 Task: Select a due date automation when advanced on, 2 days before a card is due add fields without custom field "Resume" set to a number greater than 1 and greater than 10 at 11:00 AM.
Action: Mouse moved to (1090, 88)
Screenshot: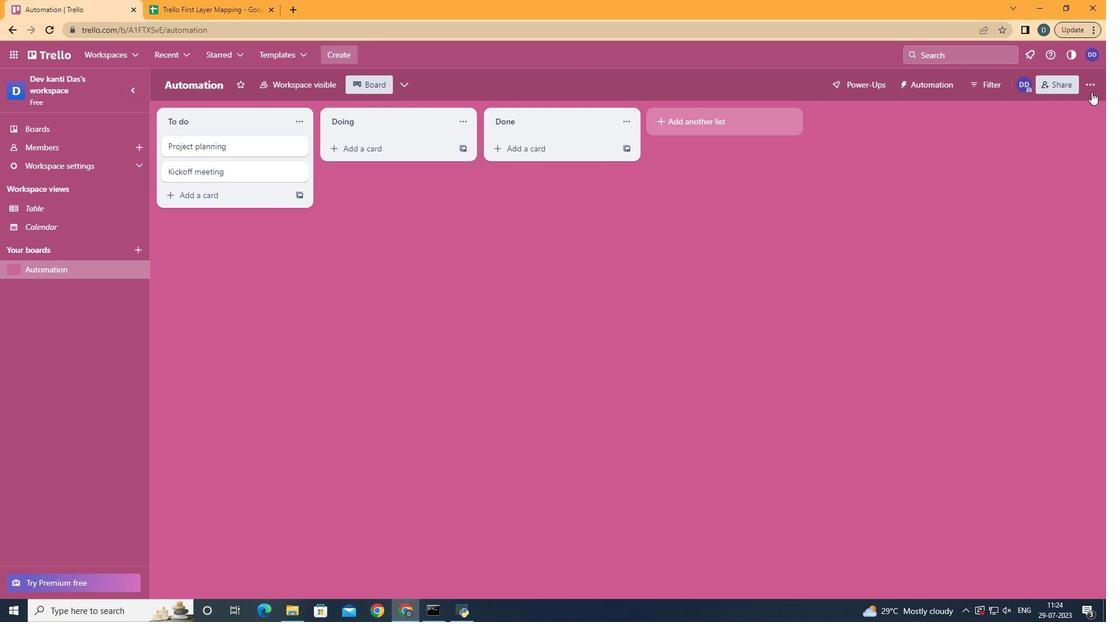 
Action: Mouse pressed left at (1090, 88)
Screenshot: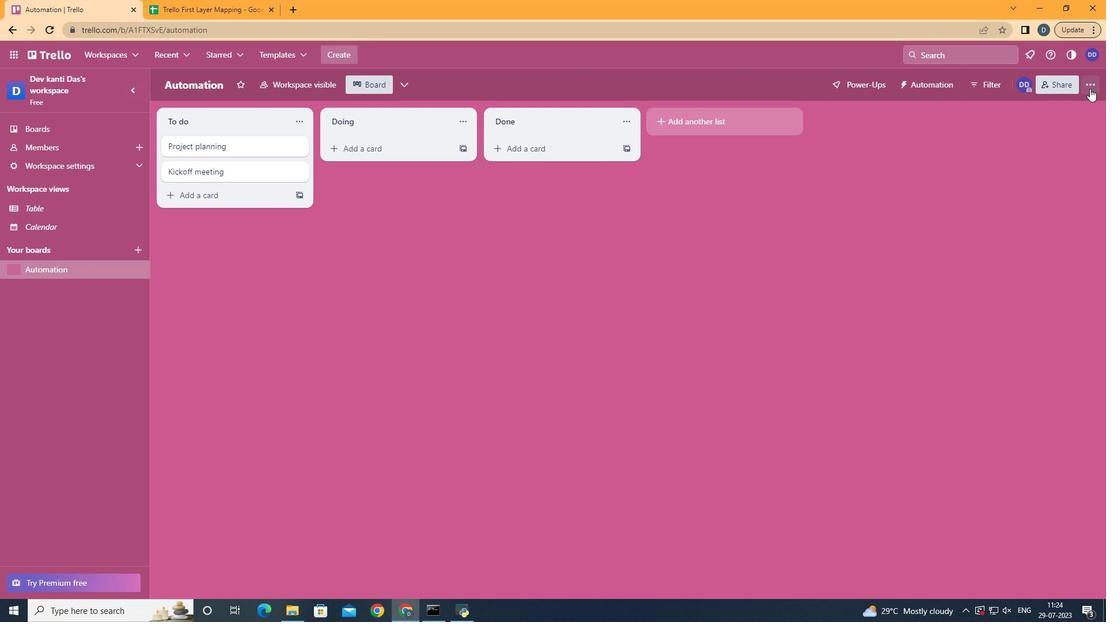 
Action: Mouse moved to (974, 256)
Screenshot: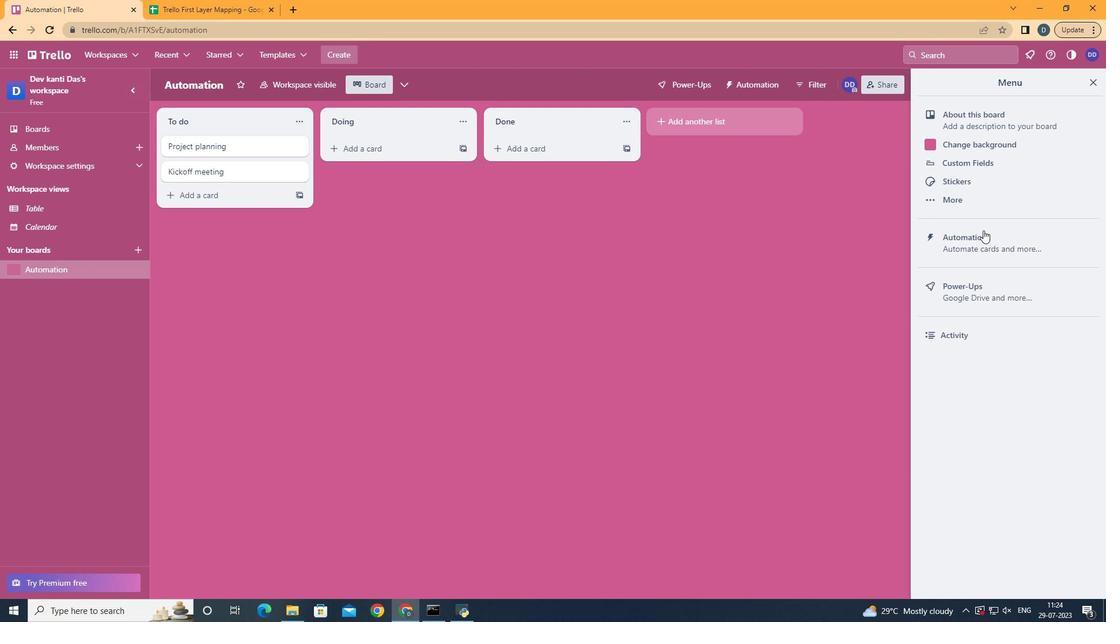 
Action: Mouse pressed left at (974, 256)
Screenshot: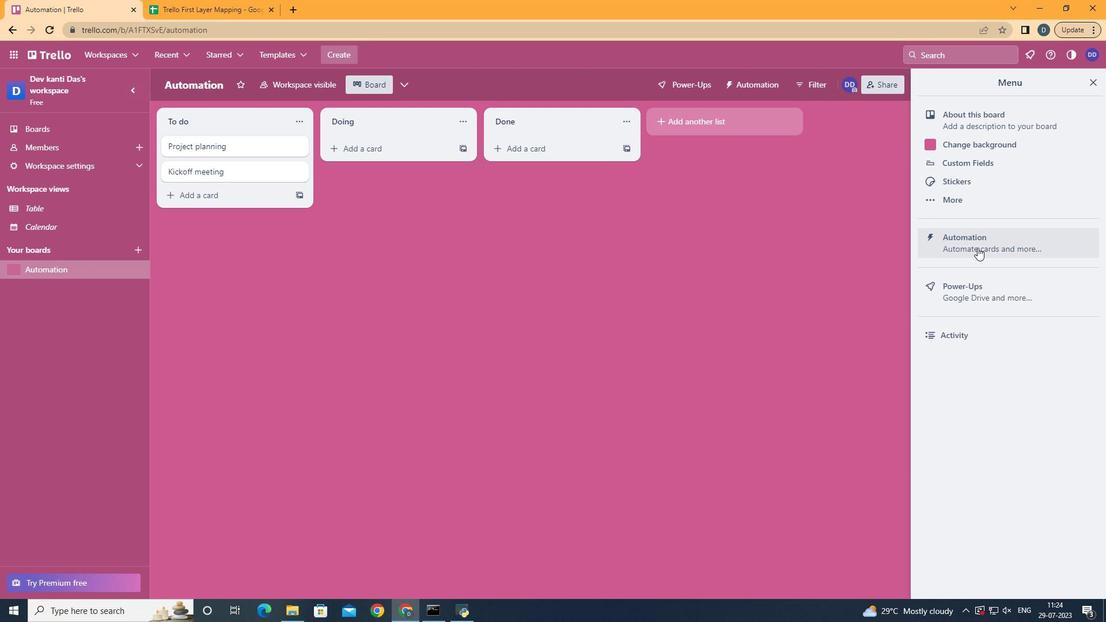 
Action: Mouse moved to (222, 222)
Screenshot: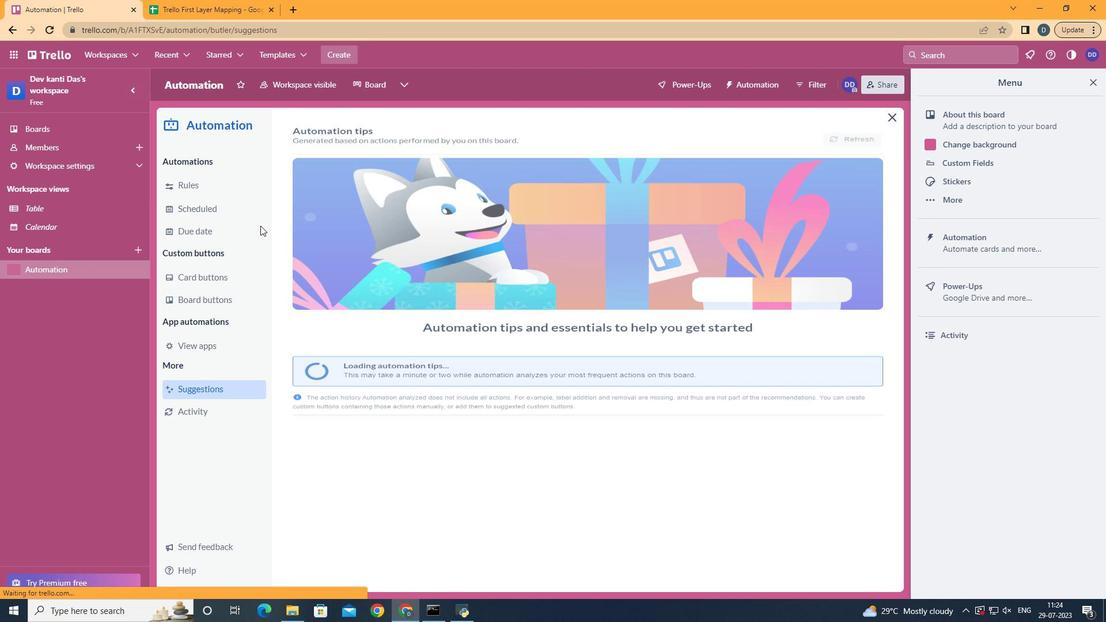 
Action: Mouse pressed left at (222, 222)
Screenshot: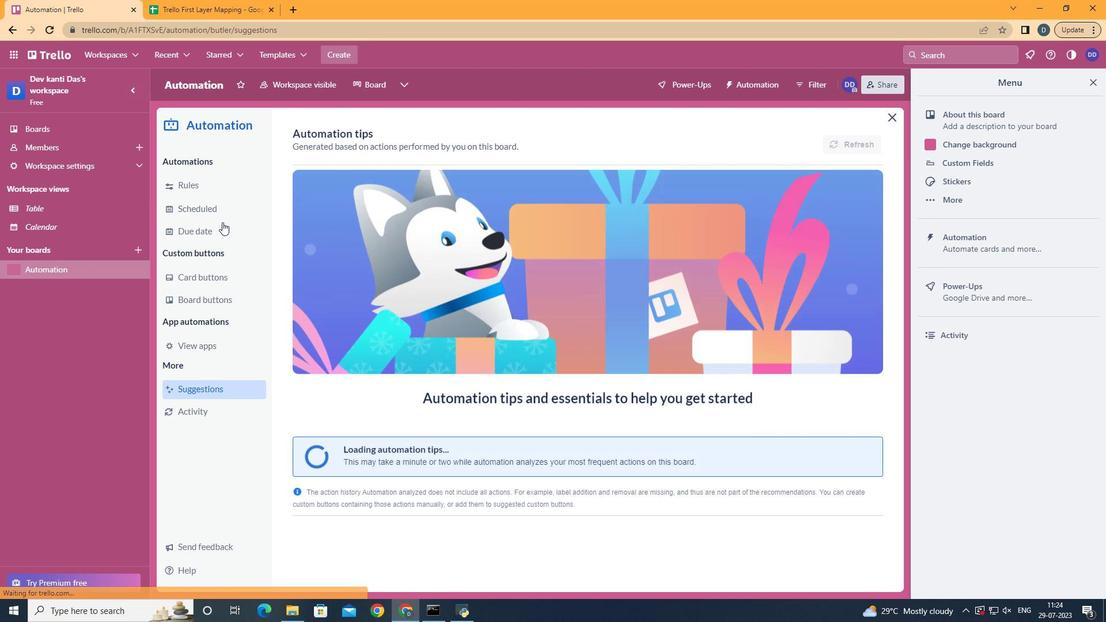 
Action: Mouse moved to (799, 141)
Screenshot: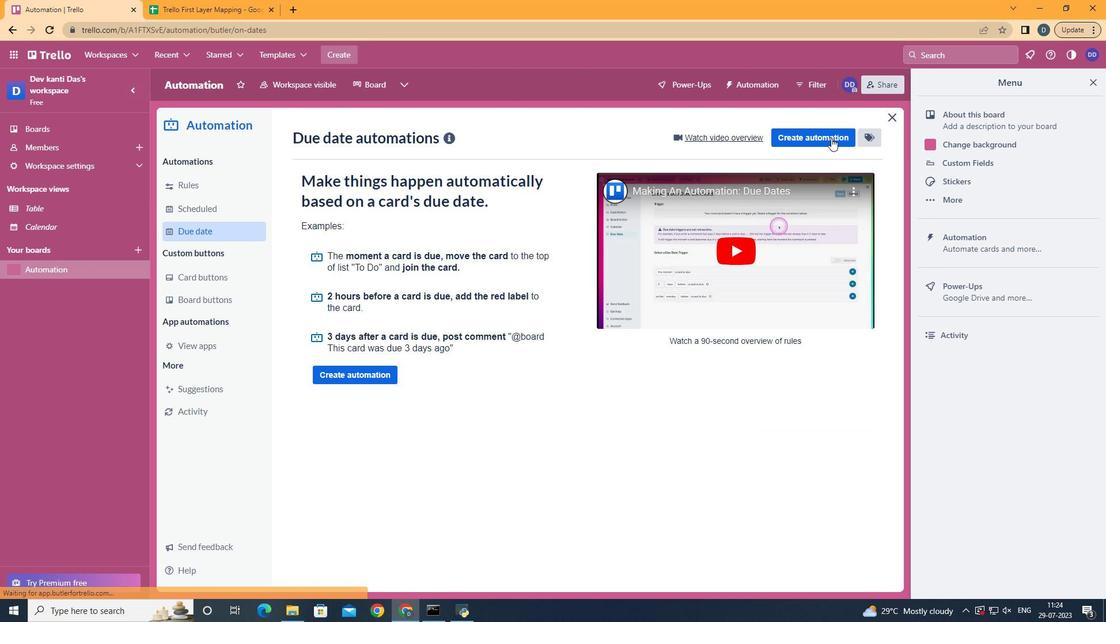 
Action: Mouse pressed left at (799, 141)
Screenshot: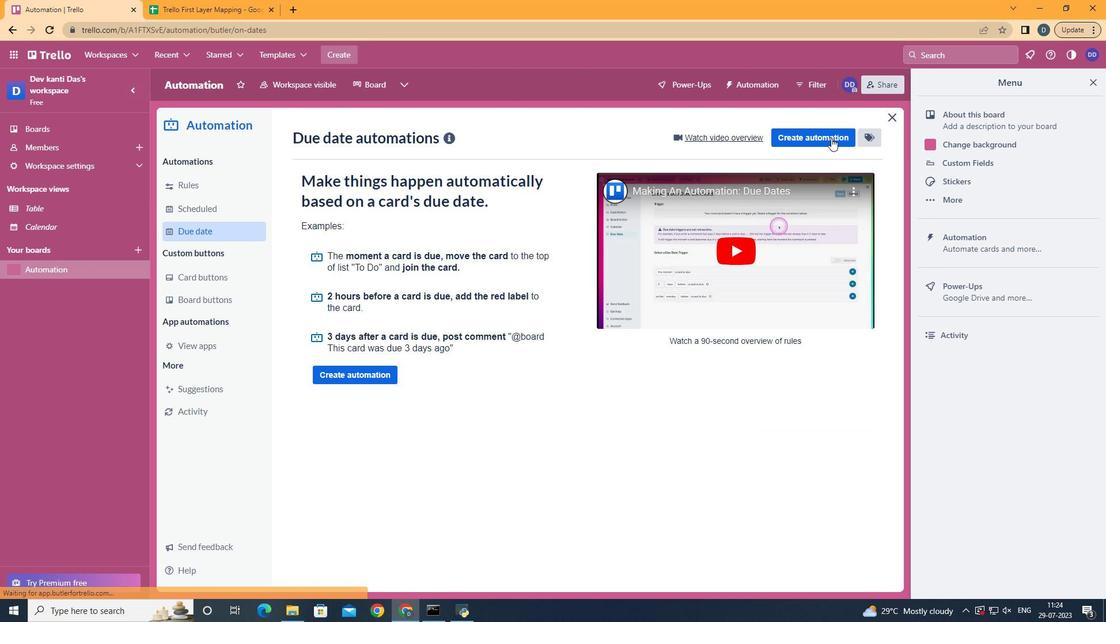 
Action: Mouse moved to (565, 241)
Screenshot: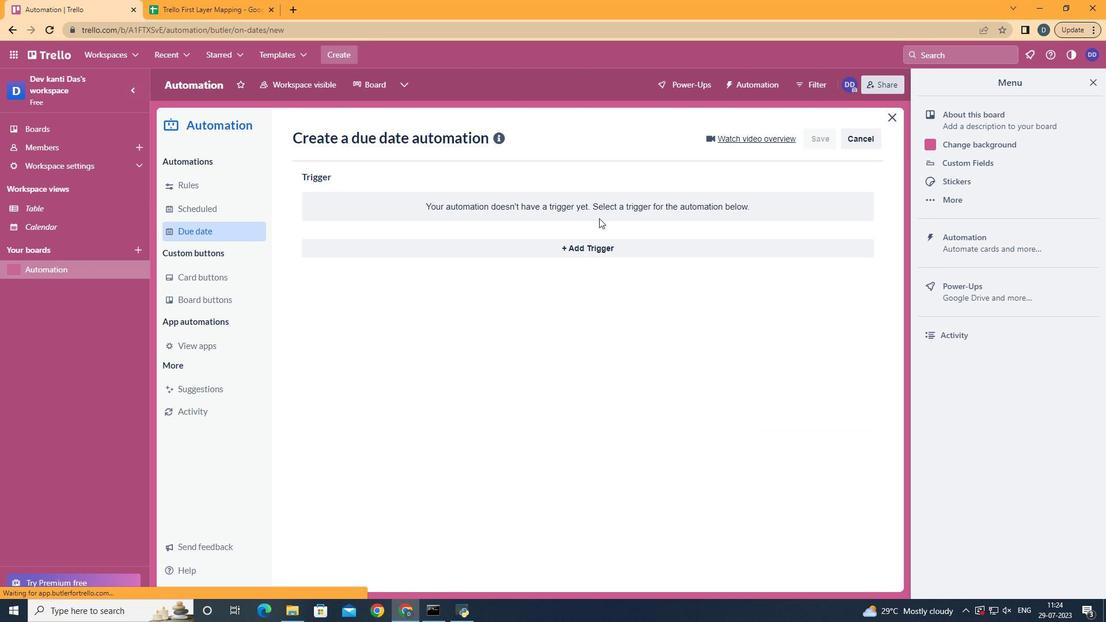 
Action: Mouse pressed left at (565, 241)
Screenshot: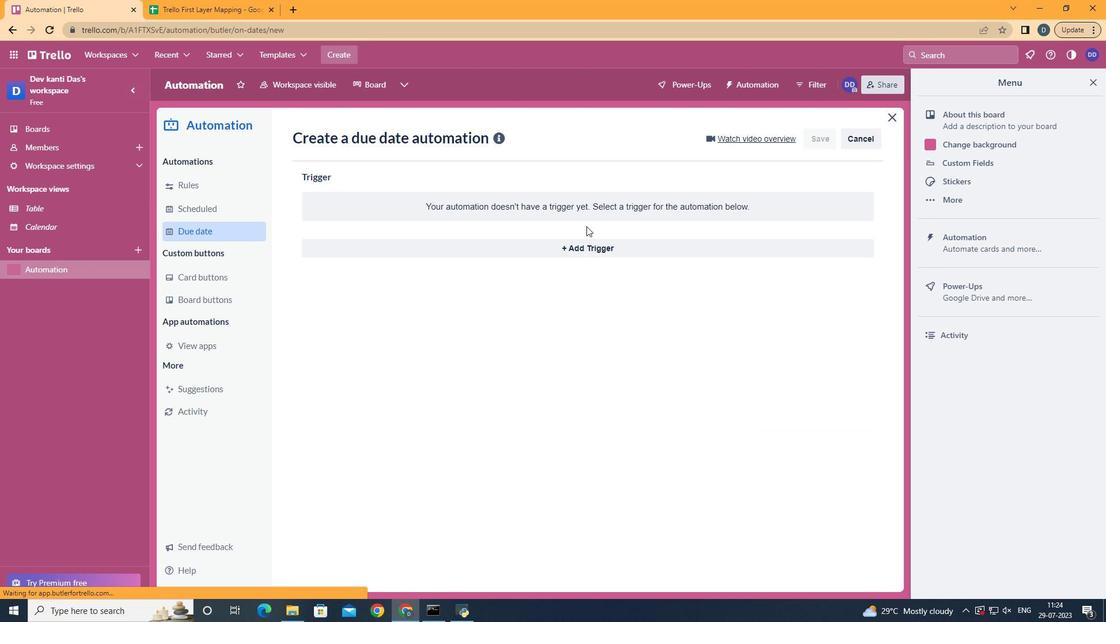 
Action: Mouse moved to (450, 419)
Screenshot: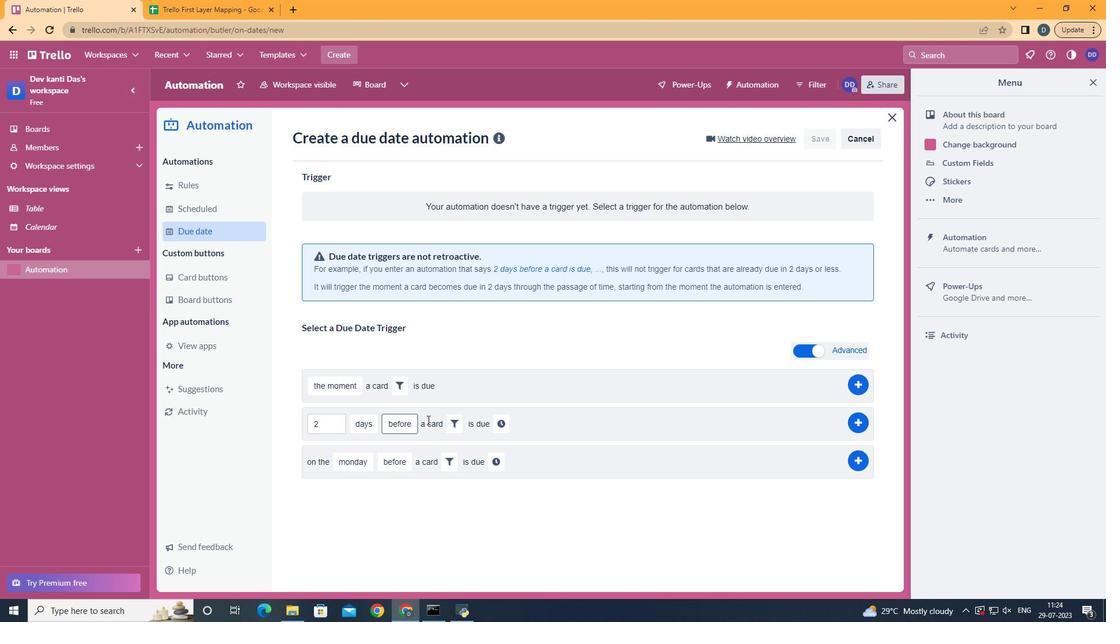 
Action: Mouse pressed left at (450, 419)
Screenshot: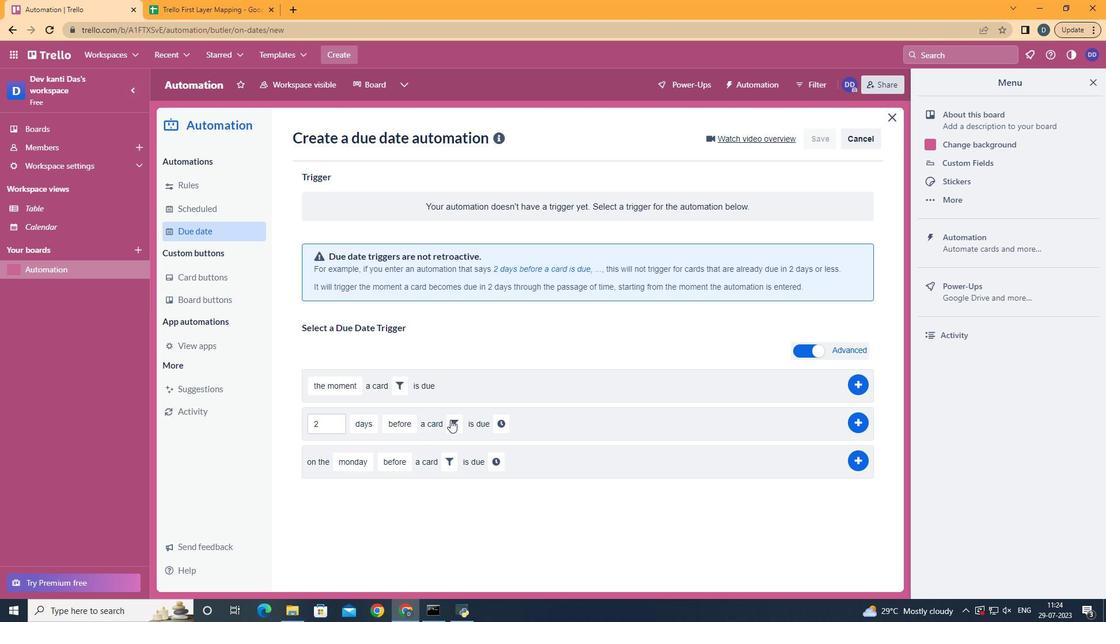 
Action: Mouse moved to (645, 453)
Screenshot: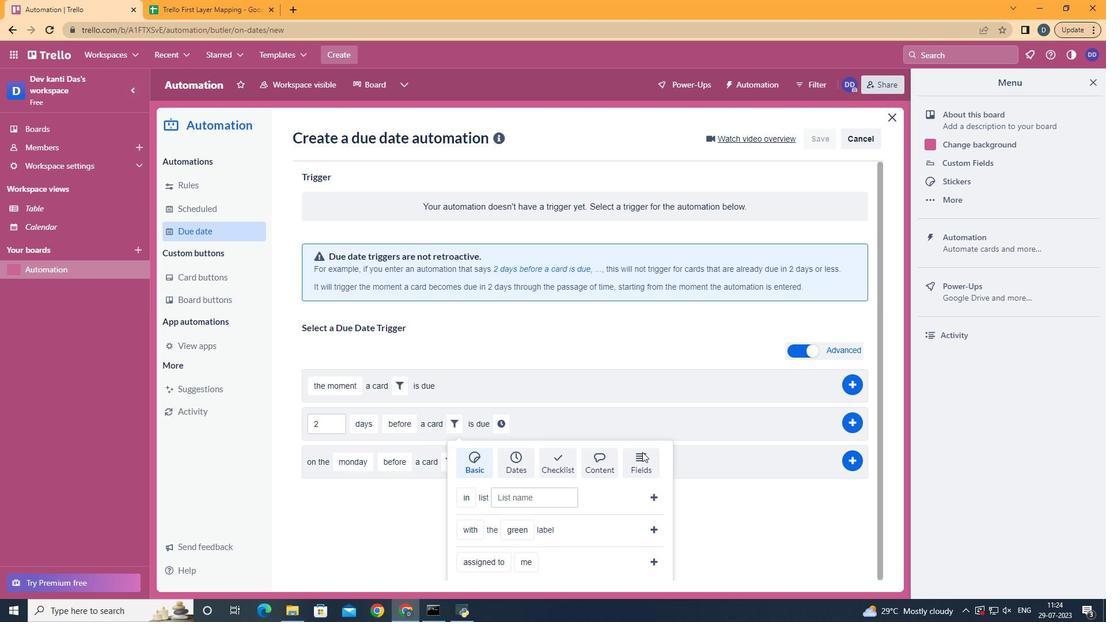 
Action: Mouse pressed left at (645, 453)
Screenshot: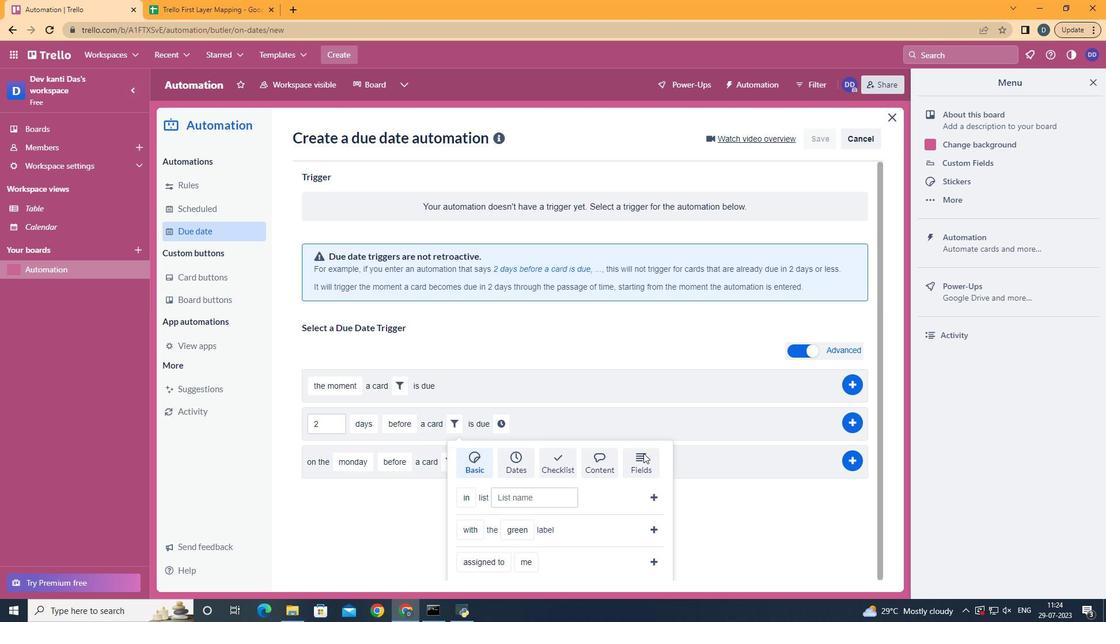 
Action: Mouse scrolled (645, 453) with delta (0, 0)
Screenshot: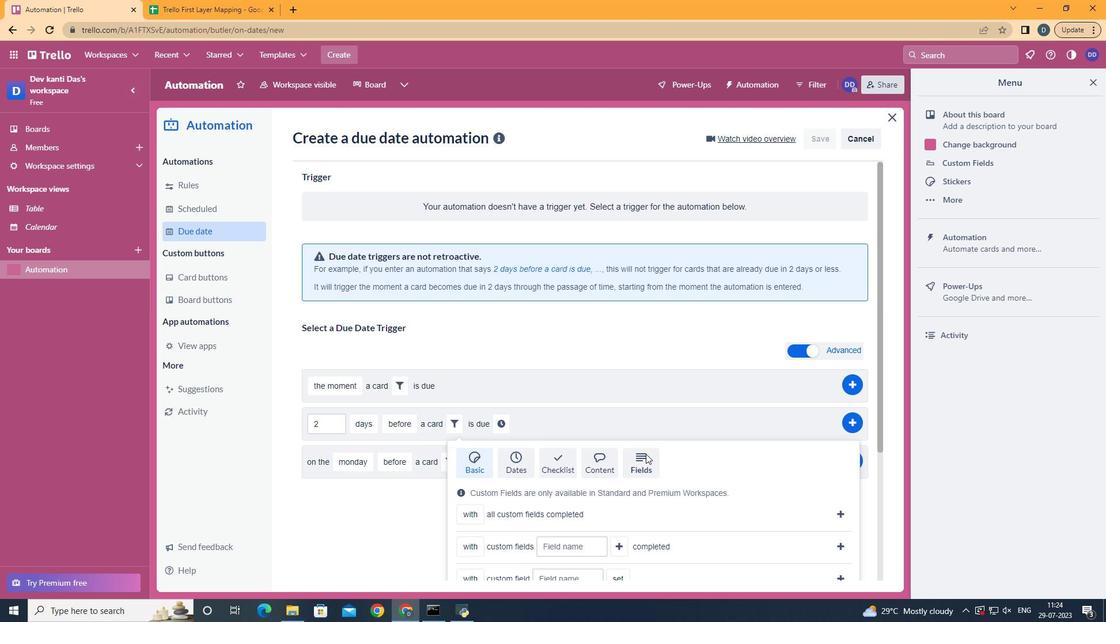 
Action: Mouse scrolled (645, 453) with delta (0, 0)
Screenshot: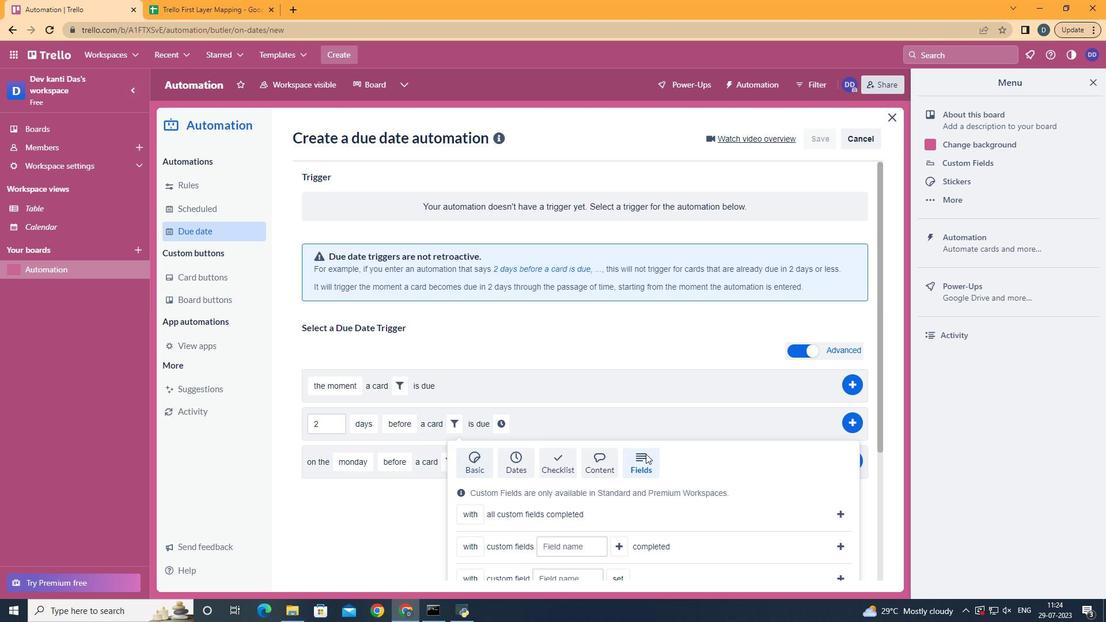 
Action: Mouse scrolled (645, 453) with delta (0, 0)
Screenshot: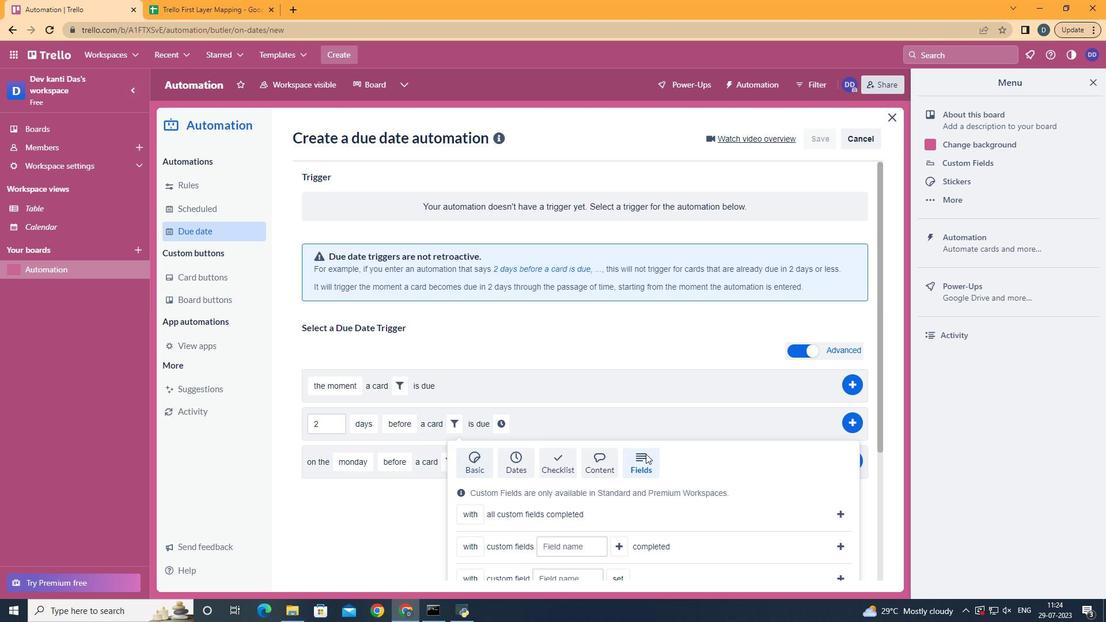 
Action: Mouse scrolled (645, 453) with delta (0, 0)
Screenshot: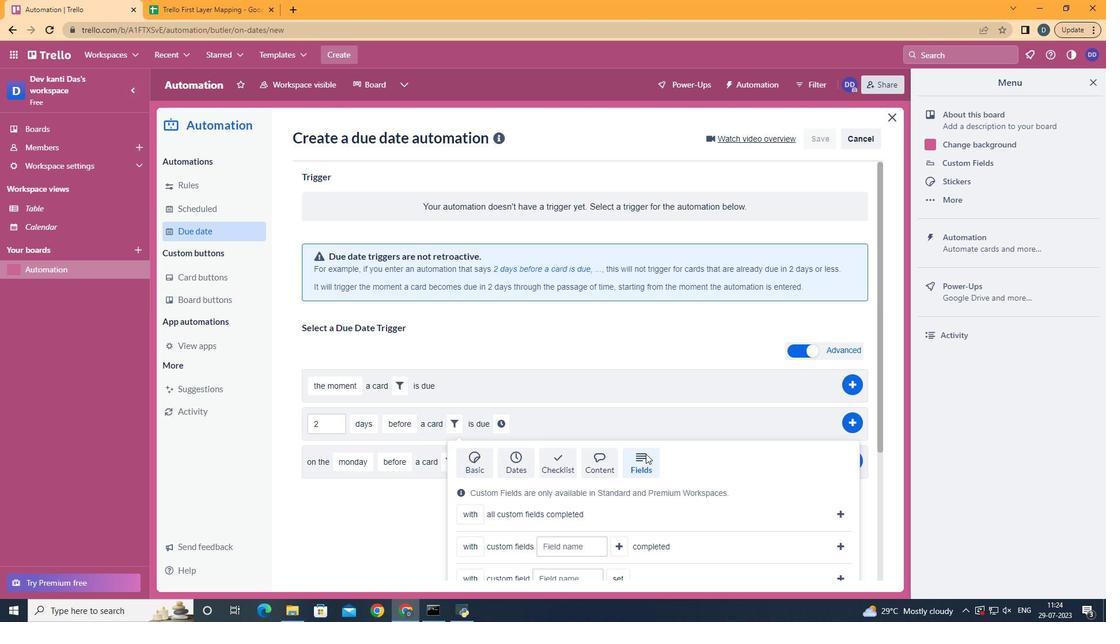 
Action: Mouse scrolled (645, 453) with delta (0, 0)
Screenshot: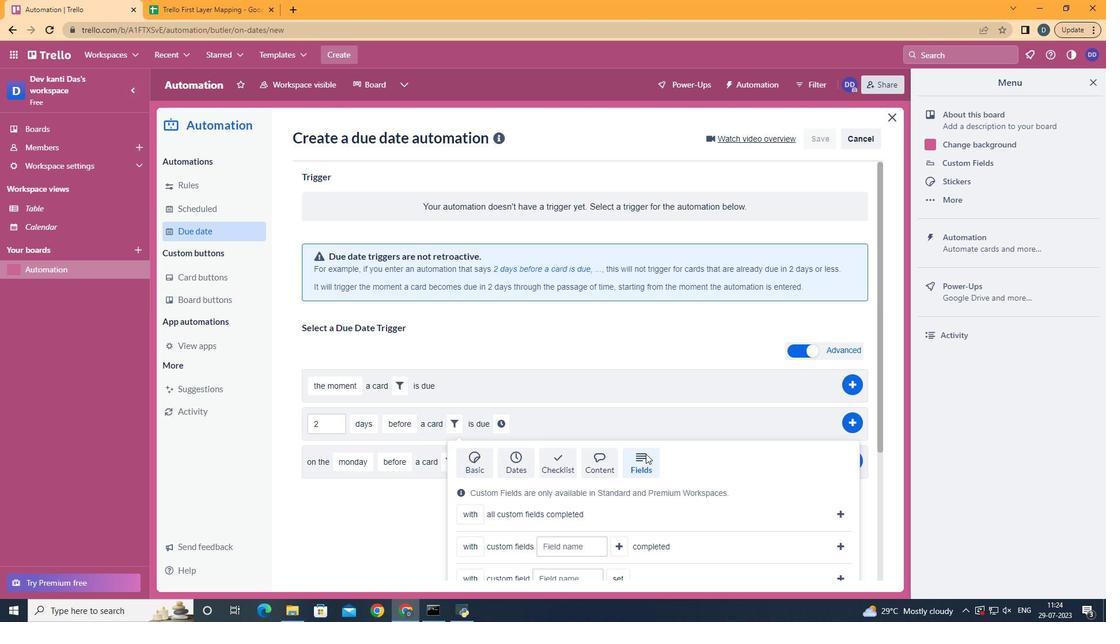 
Action: Mouse scrolled (645, 453) with delta (0, 0)
Screenshot: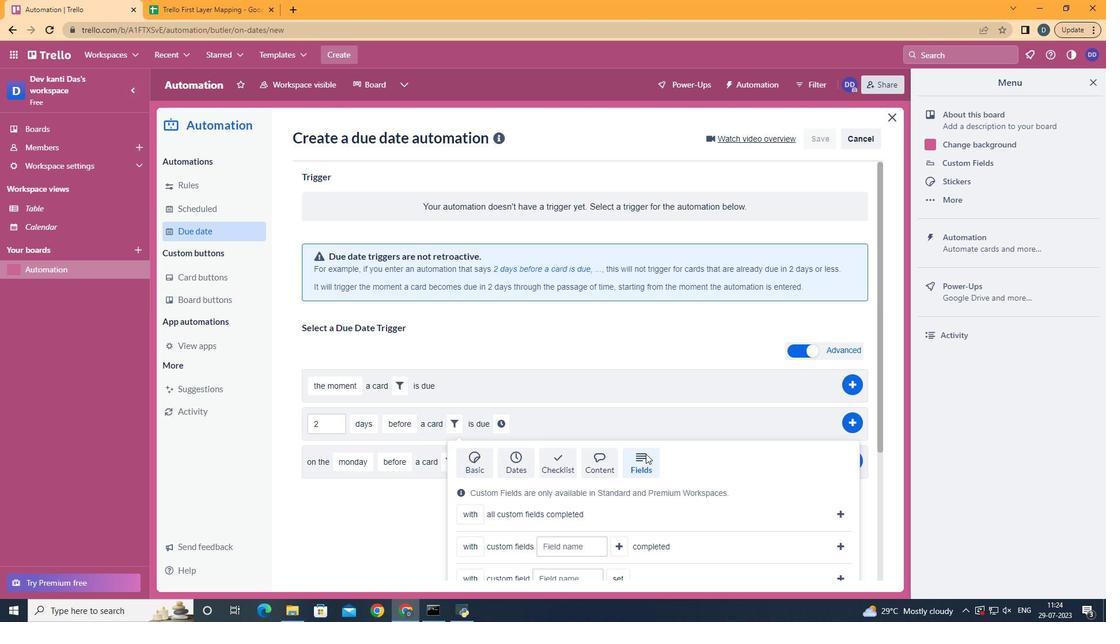 
Action: Mouse scrolled (645, 453) with delta (0, 0)
Screenshot: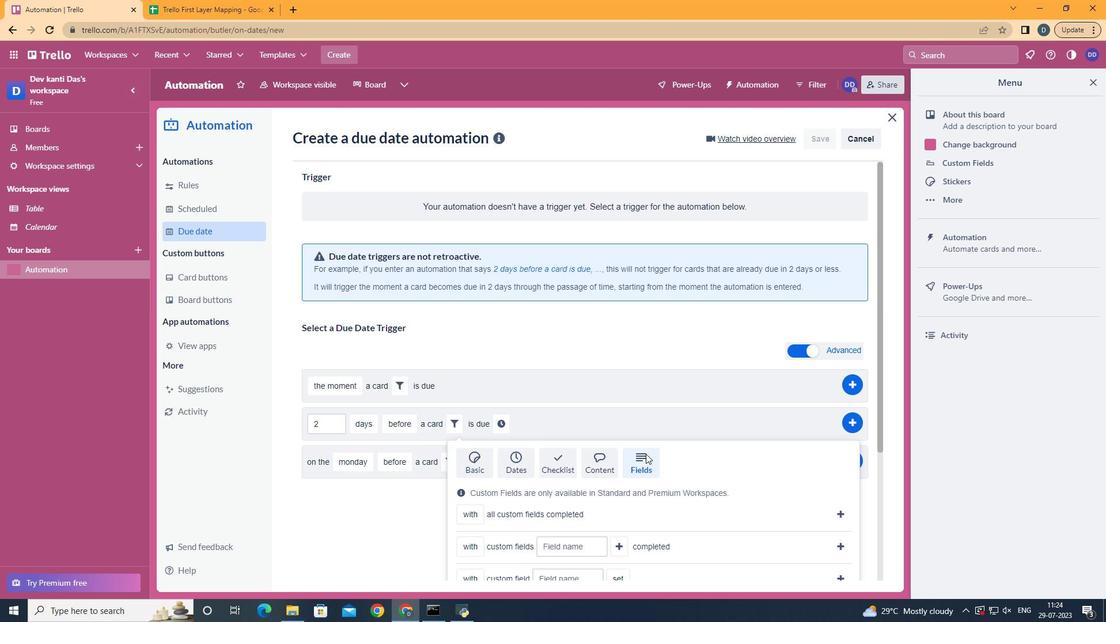 
Action: Mouse moved to (471, 539)
Screenshot: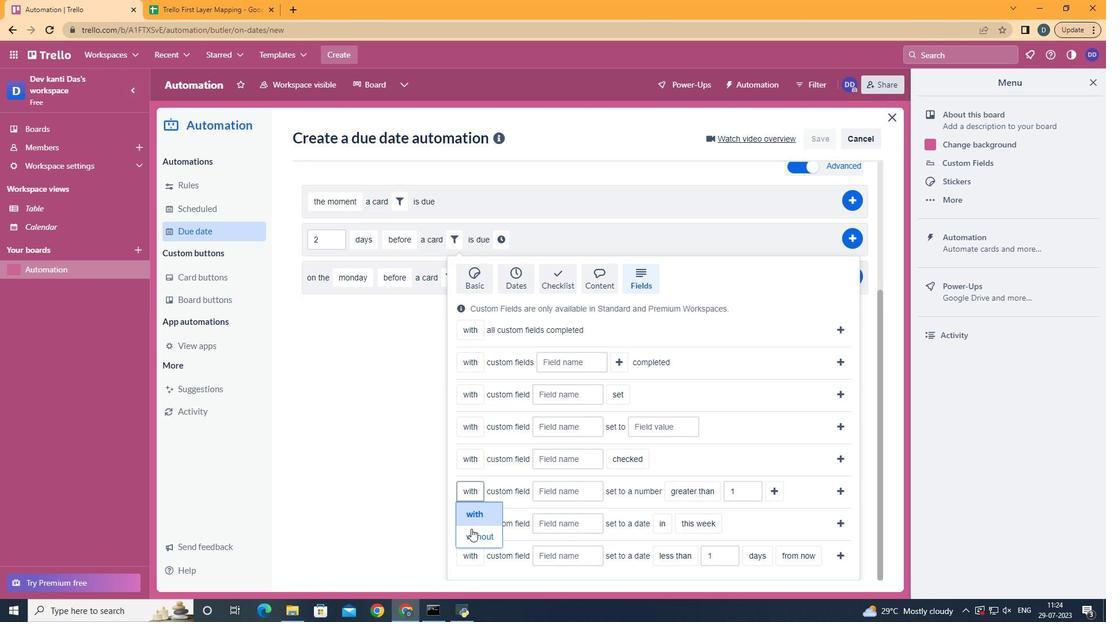 
Action: Mouse pressed left at (471, 539)
Screenshot: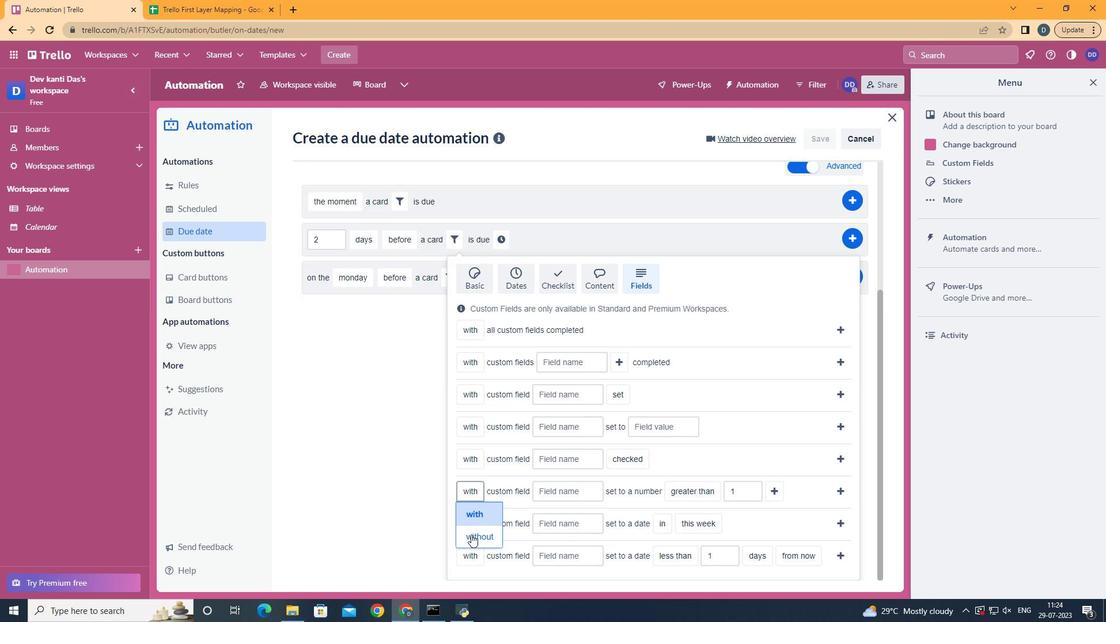 
Action: Mouse moved to (583, 493)
Screenshot: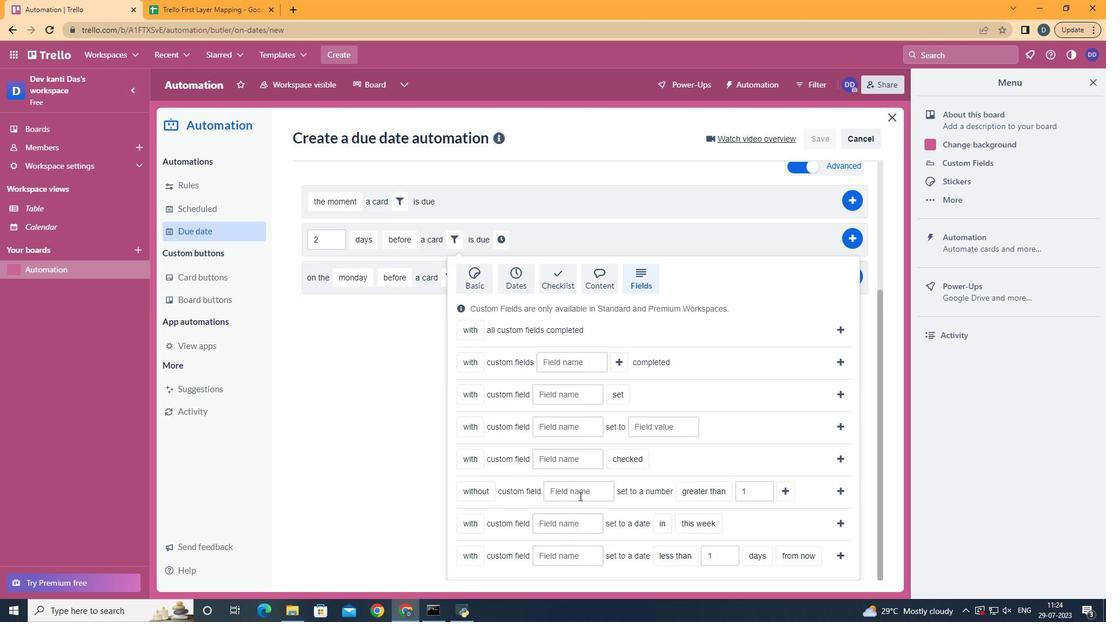 
Action: Mouse pressed left at (583, 493)
Screenshot: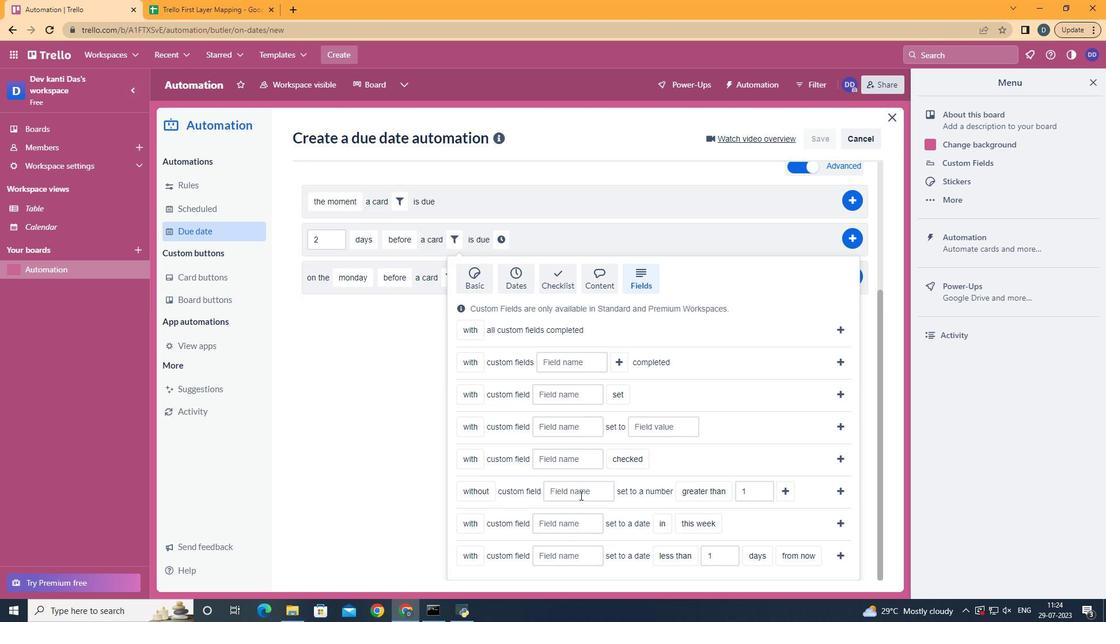 
Action: Key pressed <Key.shift>Resume
Screenshot: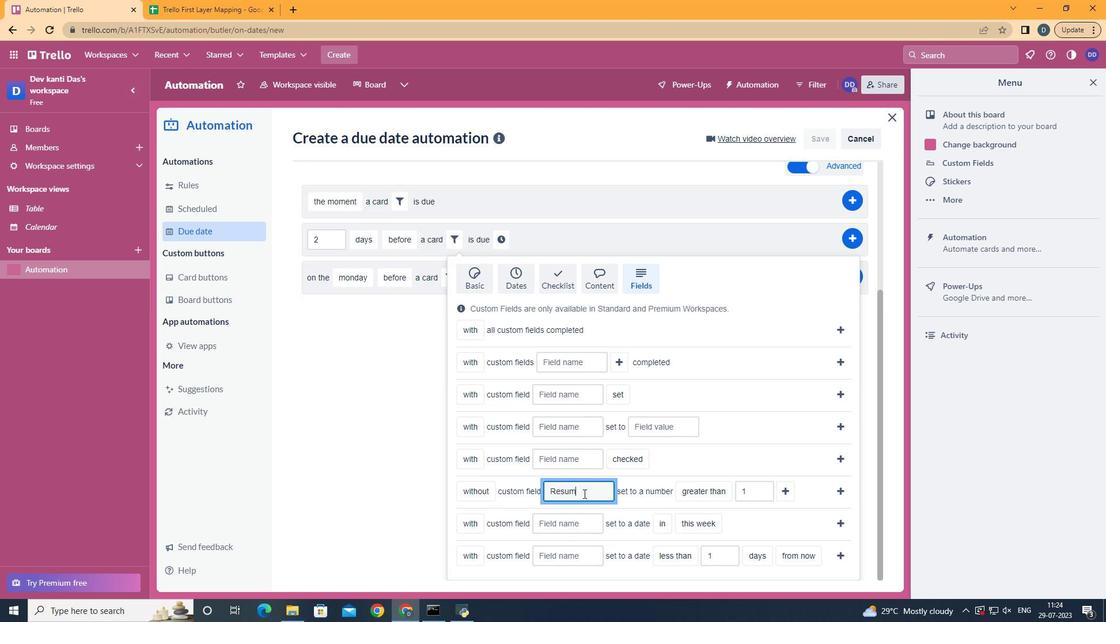 
Action: Mouse moved to (742, 405)
Screenshot: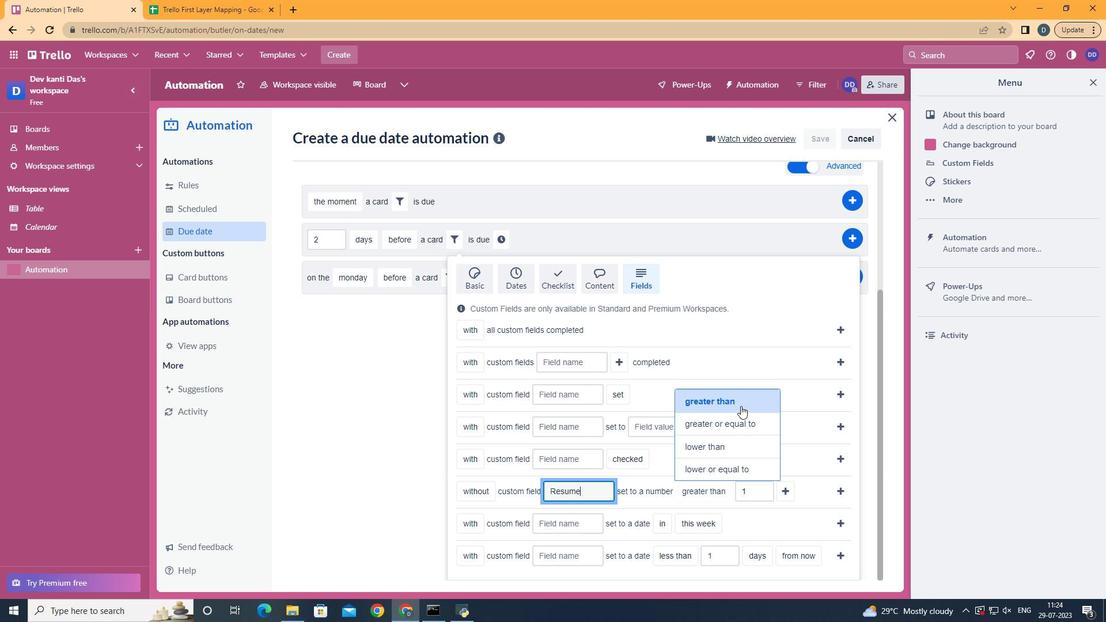 
Action: Mouse pressed left at (742, 405)
Screenshot: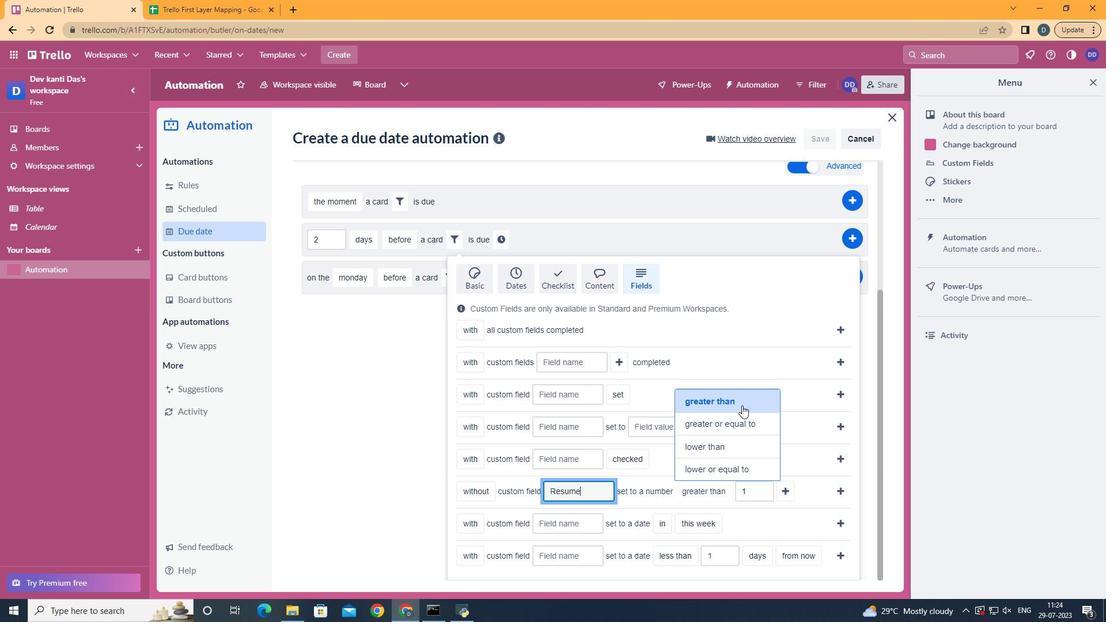 
Action: Mouse moved to (784, 497)
Screenshot: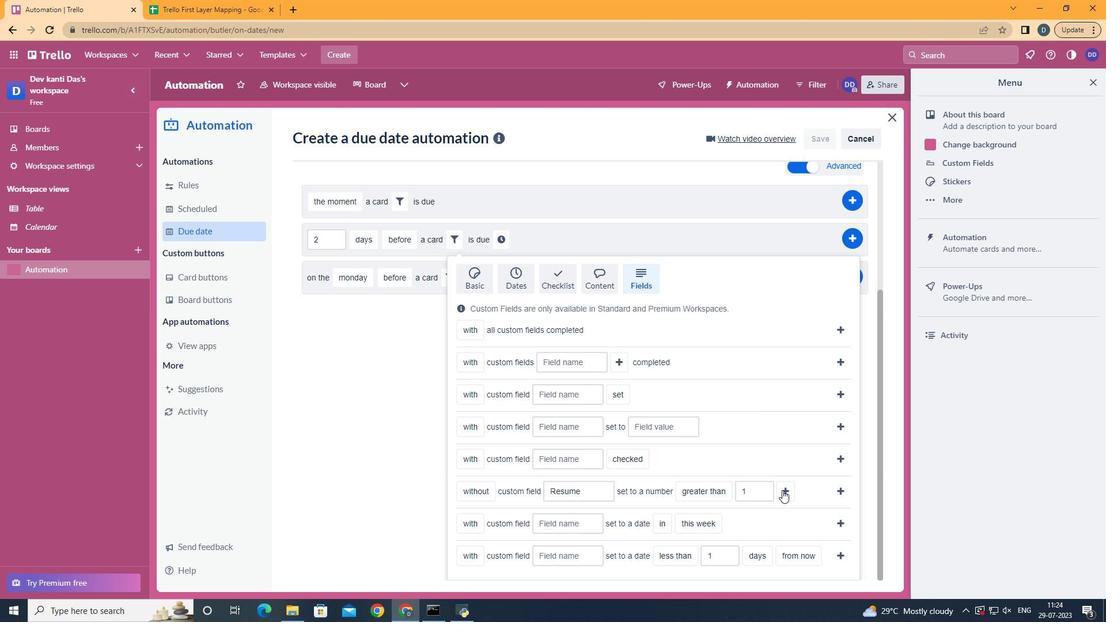 
Action: Mouse pressed left at (784, 497)
Screenshot: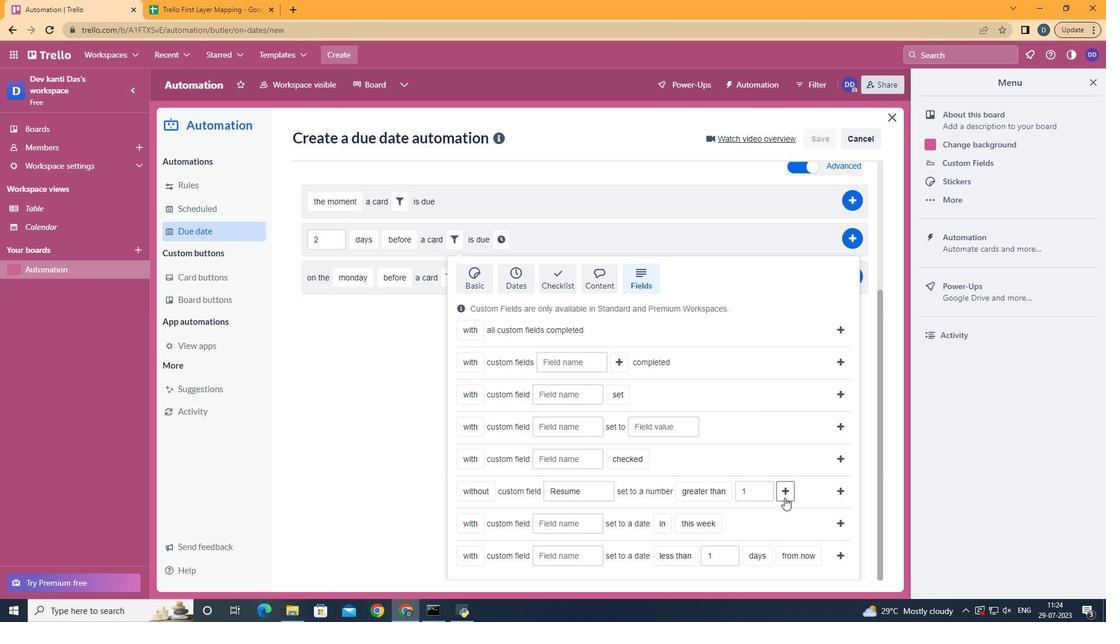 
Action: Mouse moved to (517, 476)
Screenshot: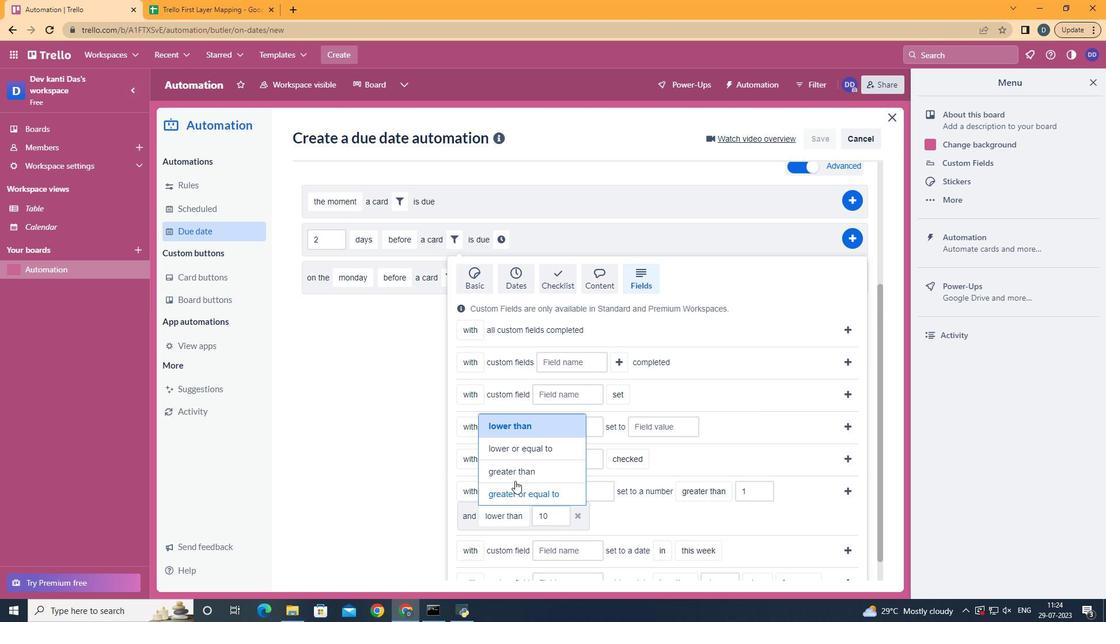 
Action: Mouse pressed left at (517, 476)
Screenshot: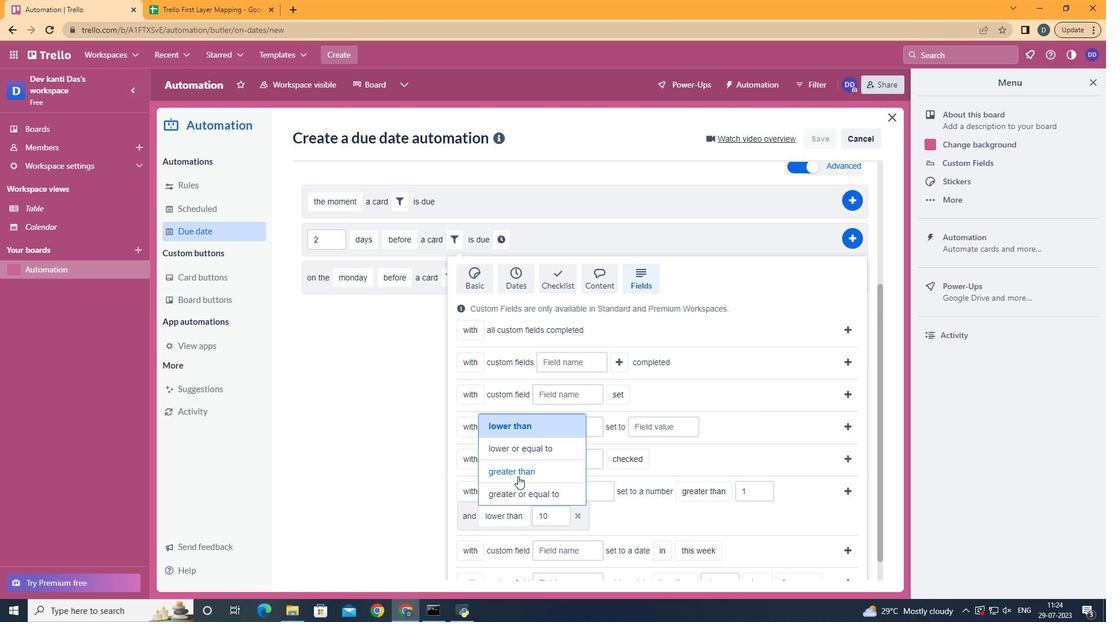 
Action: Mouse moved to (852, 493)
Screenshot: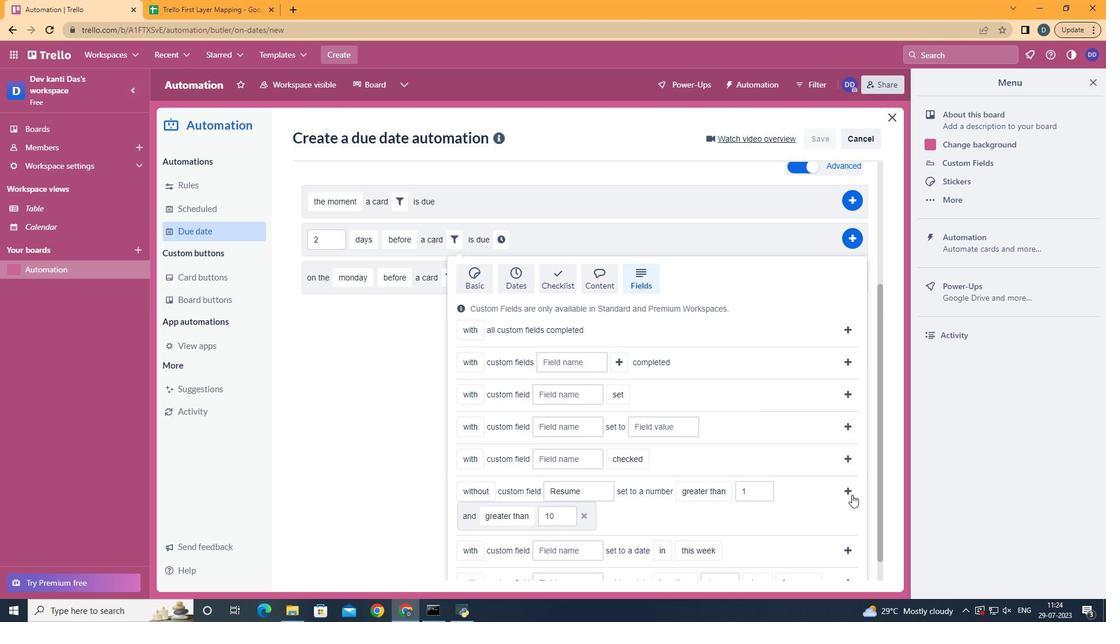 
Action: Mouse pressed left at (852, 493)
Screenshot: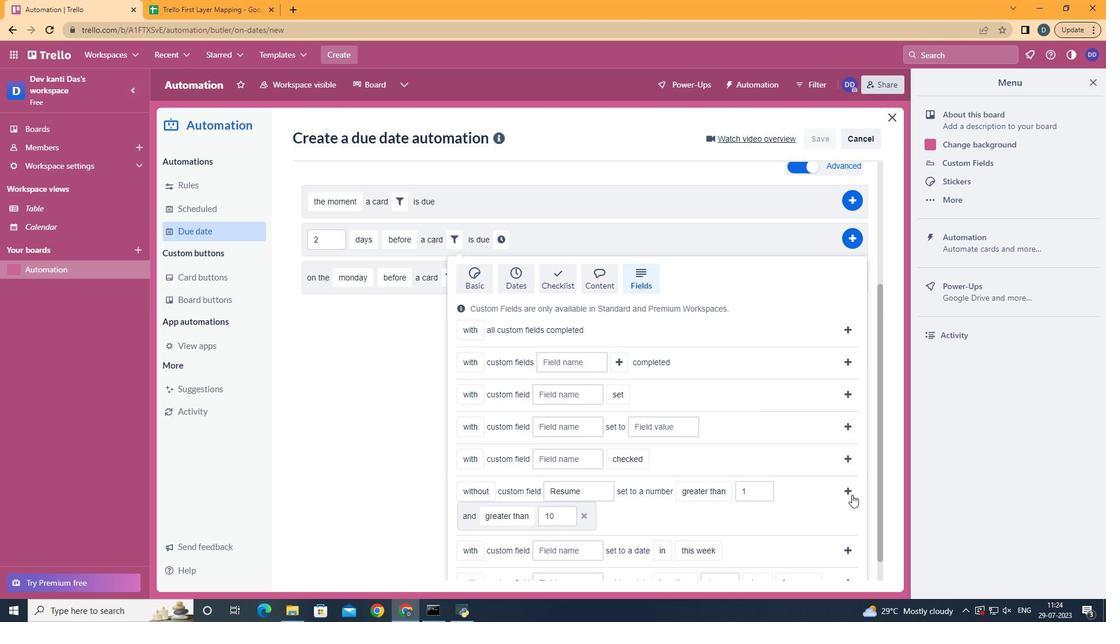 
Action: Mouse moved to (816, 422)
Screenshot: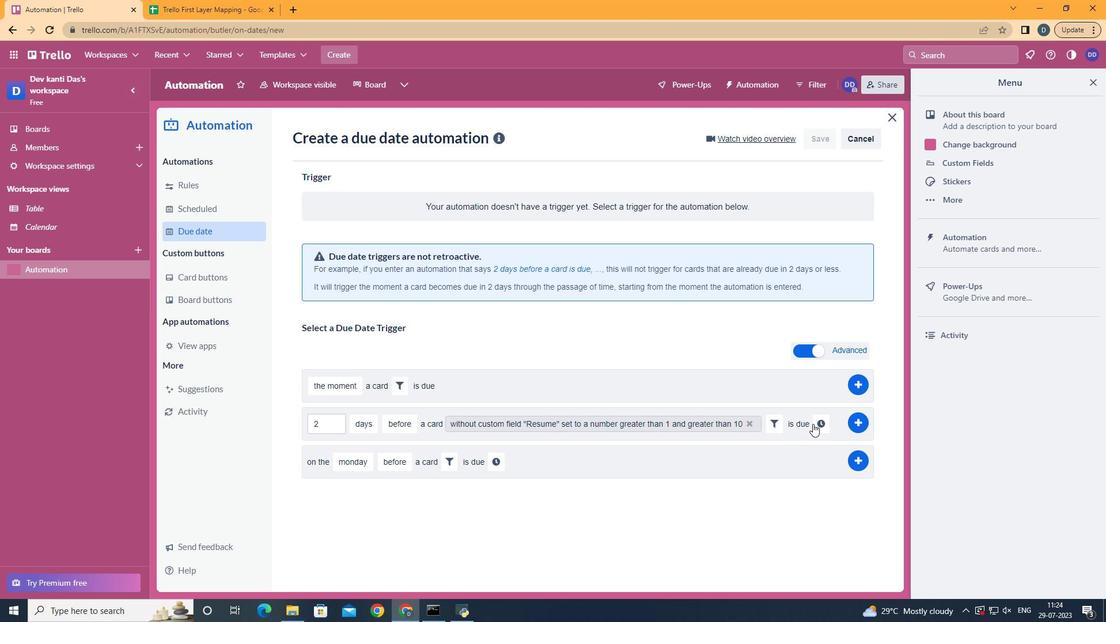 
Action: Mouse pressed left at (816, 422)
Screenshot: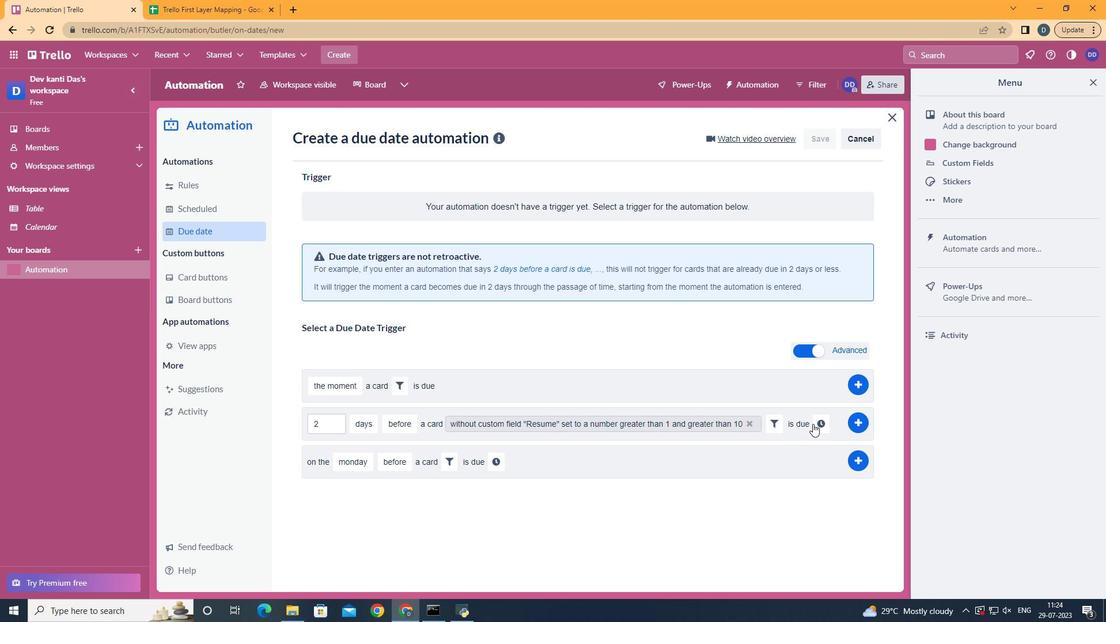 
Action: Mouse moved to (377, 449)
Screenshot: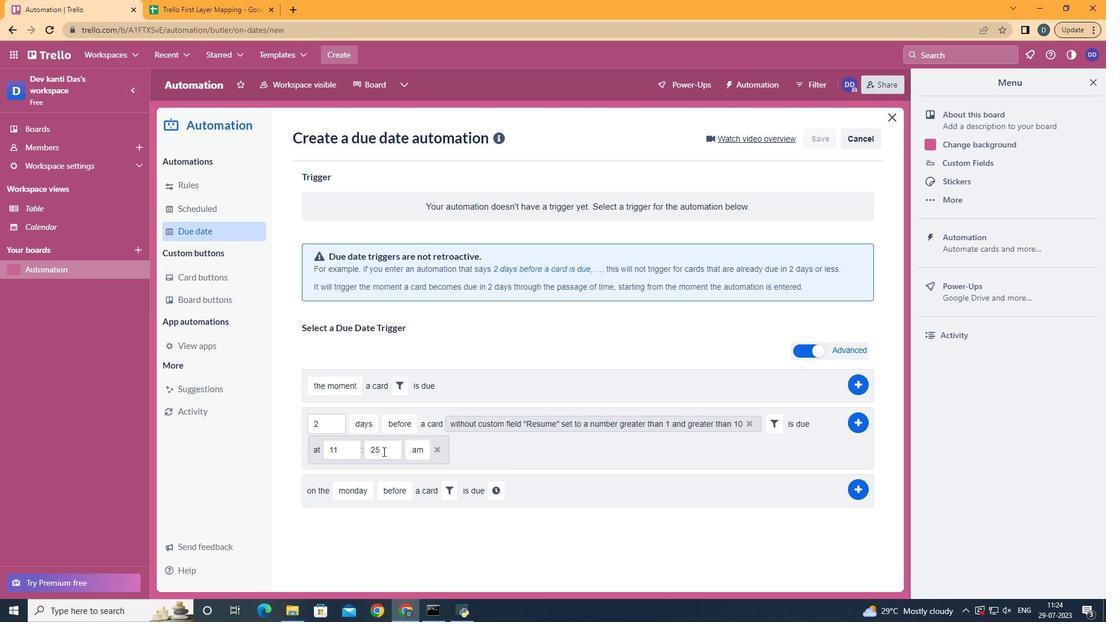 
Action: Mouse pressed left at (377, 449)
Screenshot: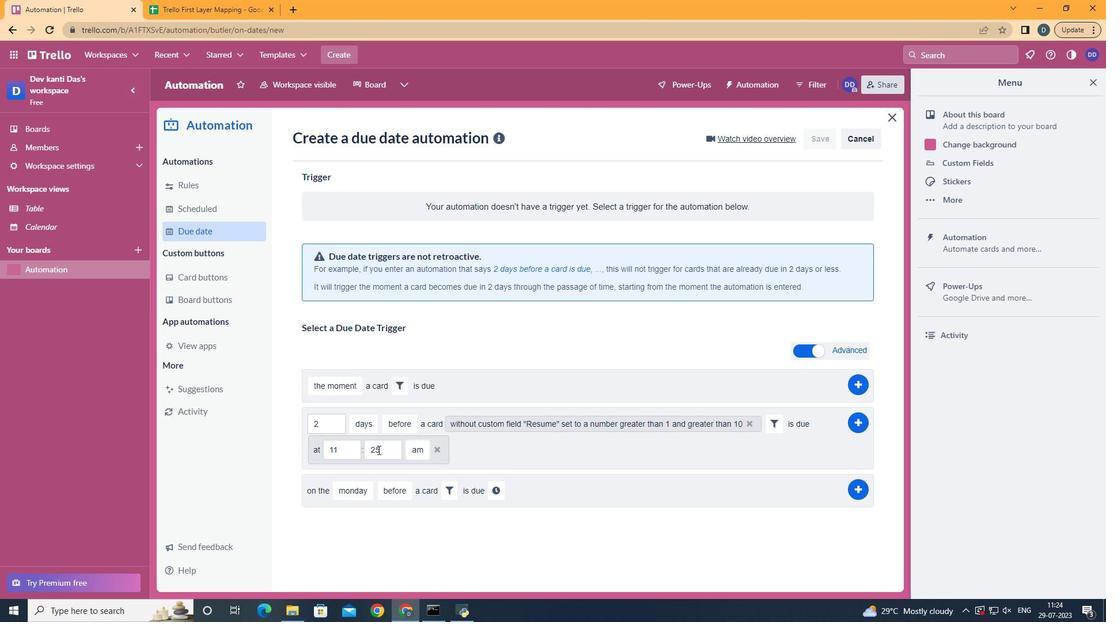 
Action: Key pressed <Key.backspace><Key.backspace>00
Screenshot: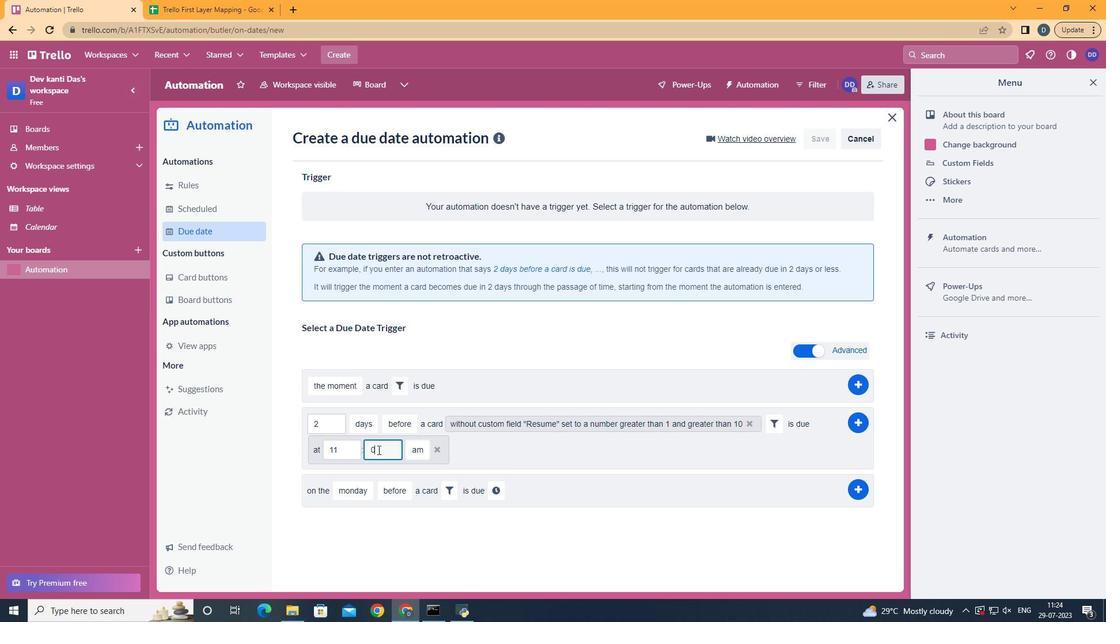 
Action: Mouse moved to (418, 475)
Screenshot: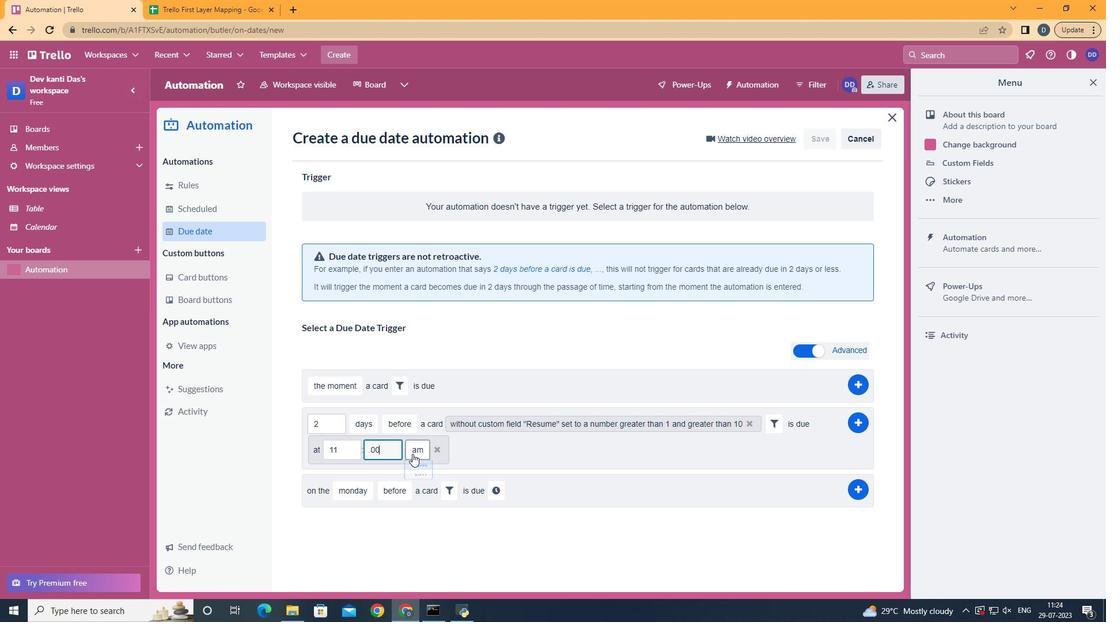 
Action: Mouse pressed left at (418, 475)
Screenshot: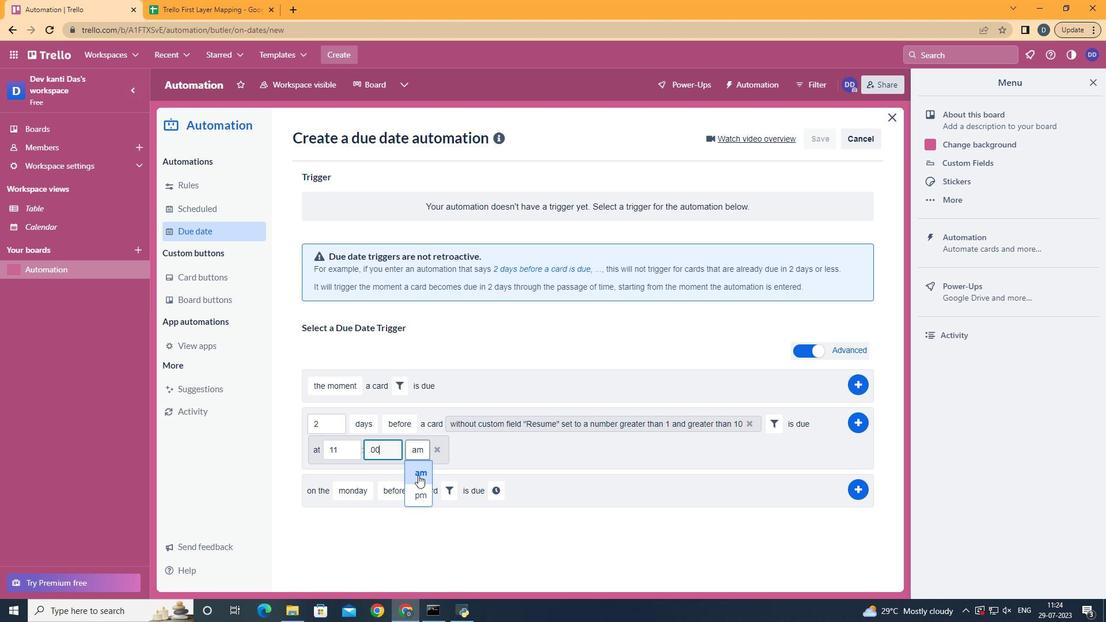 
